 Task: Find the contact with the email address 'uchiha.uzumaki@softage.net' in the contact list.
Action: Mouse moved to (14, 71)
Screenshot: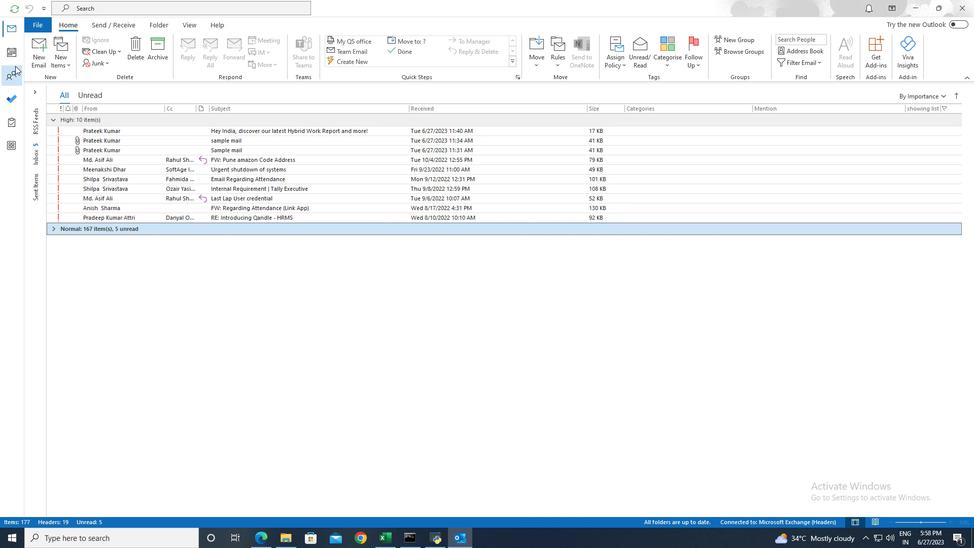 
Action: Mouse pressed left at (14, 71)
Screenshot: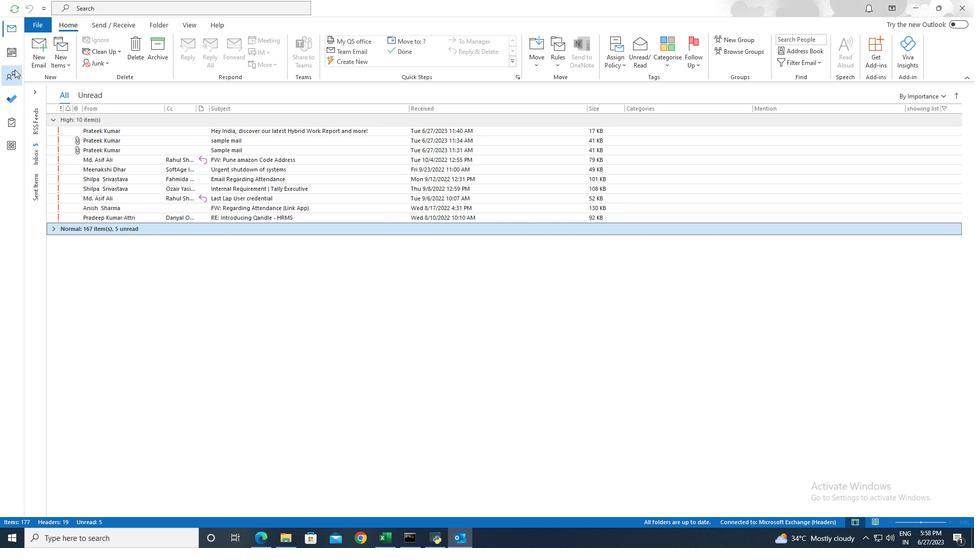 
Action: Mouse moved to (262, 7)
Screenshot: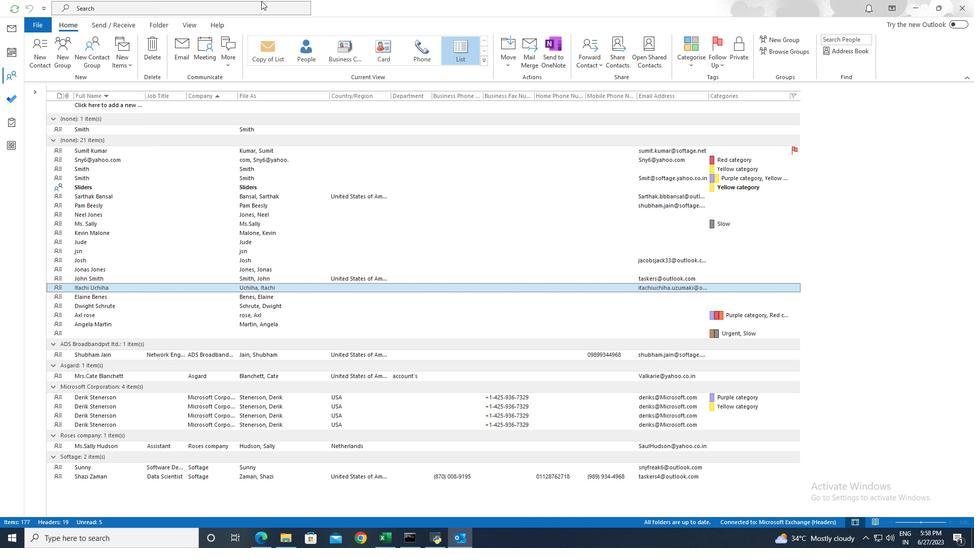 
Action: Mouse pressed left at (262, 7)
Screenshot: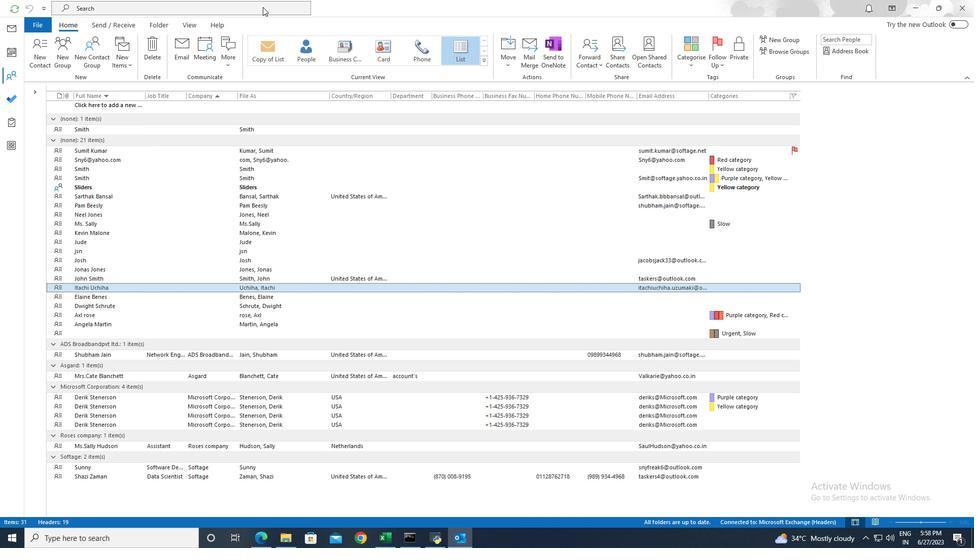 
Action: Mouse moved to (352, 8)
Screenshot: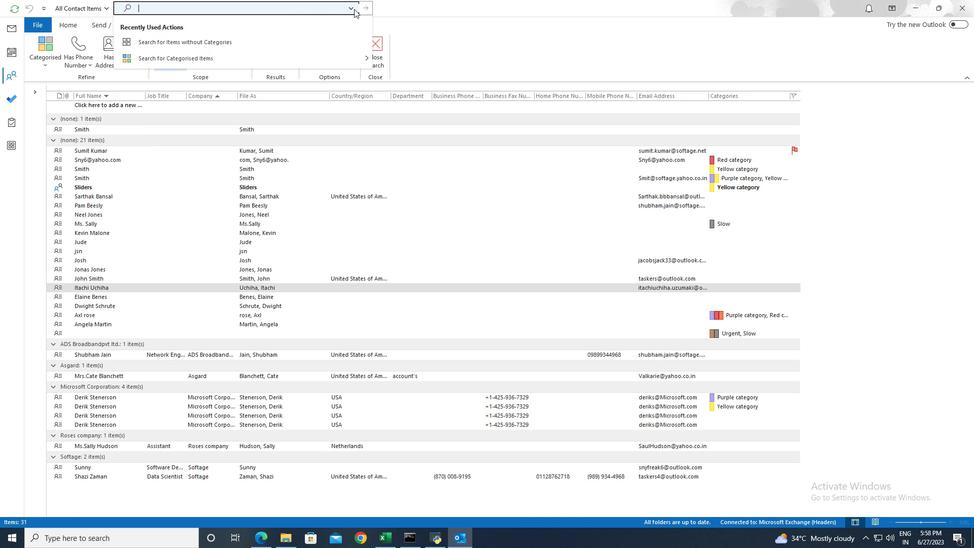 
Action: Mouse pressed left at (352, 8)
Screenshot: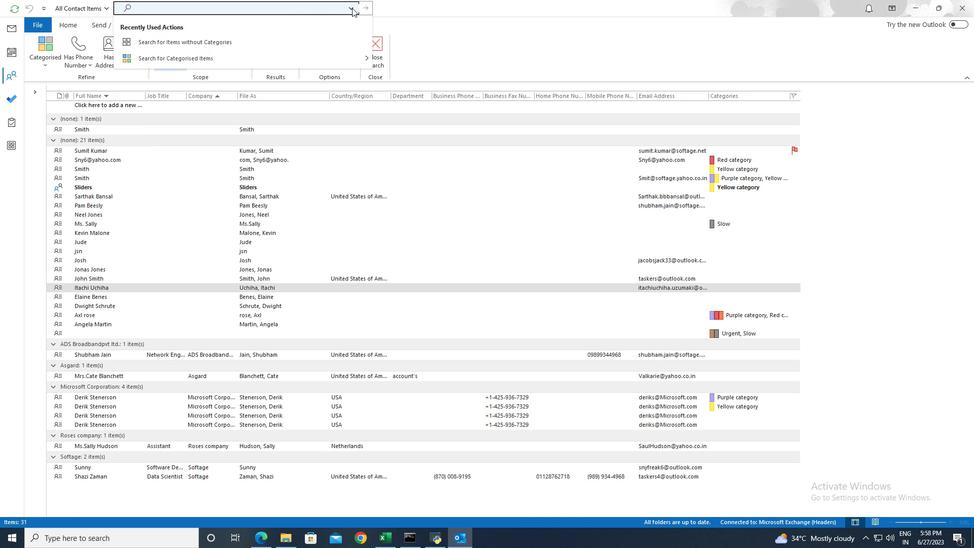 
Action: Mouse moved to (184, 216)
Screenshot: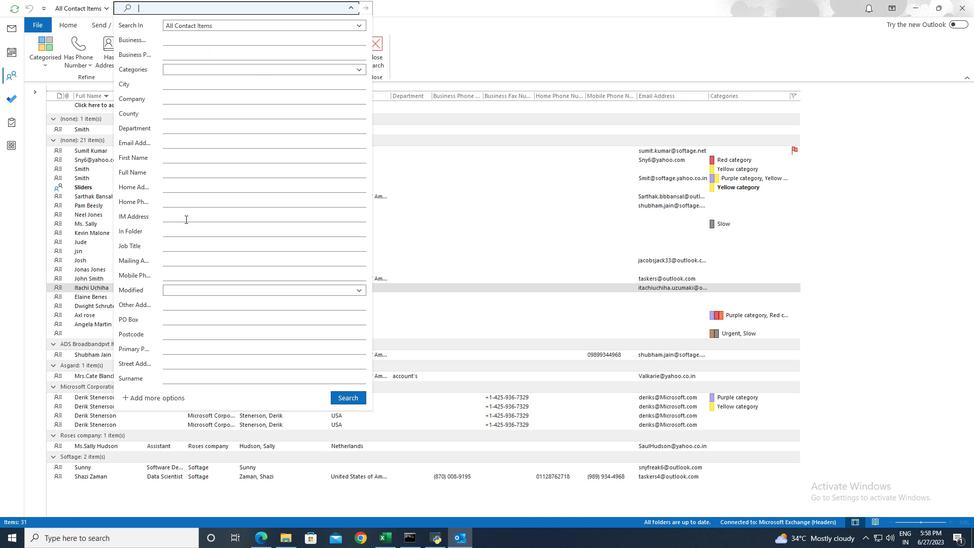 
Action: Mouse pressed left at (184, 216)
Screenshot: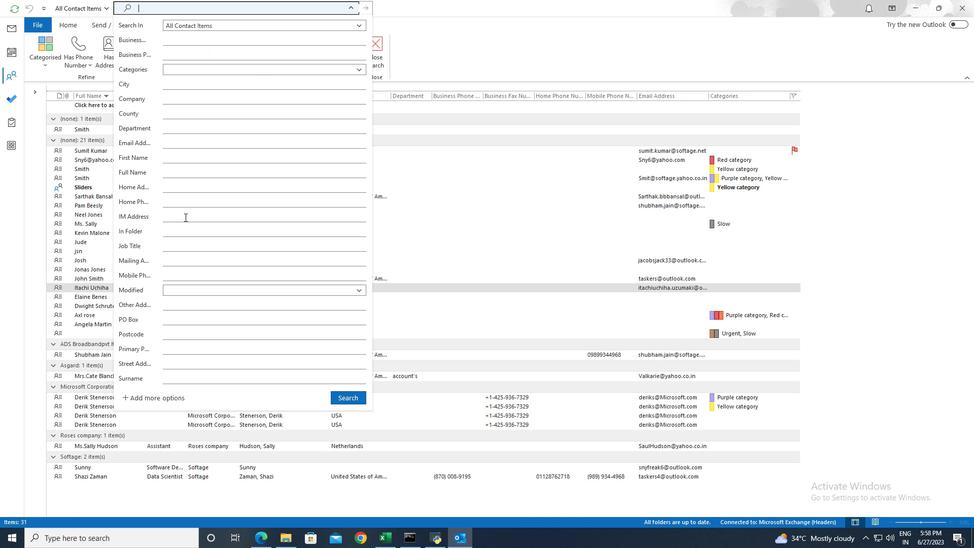 
Action: Key pressed uchiha.uzumaki<Key.shift>@softage.net
Screenshot: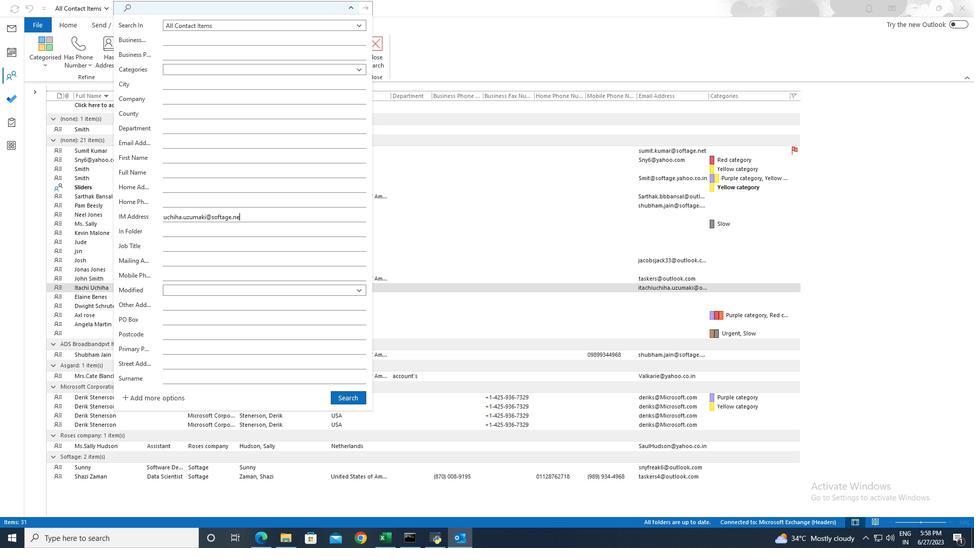 
Action: Mouse moved to (346, 396)
Screenshot: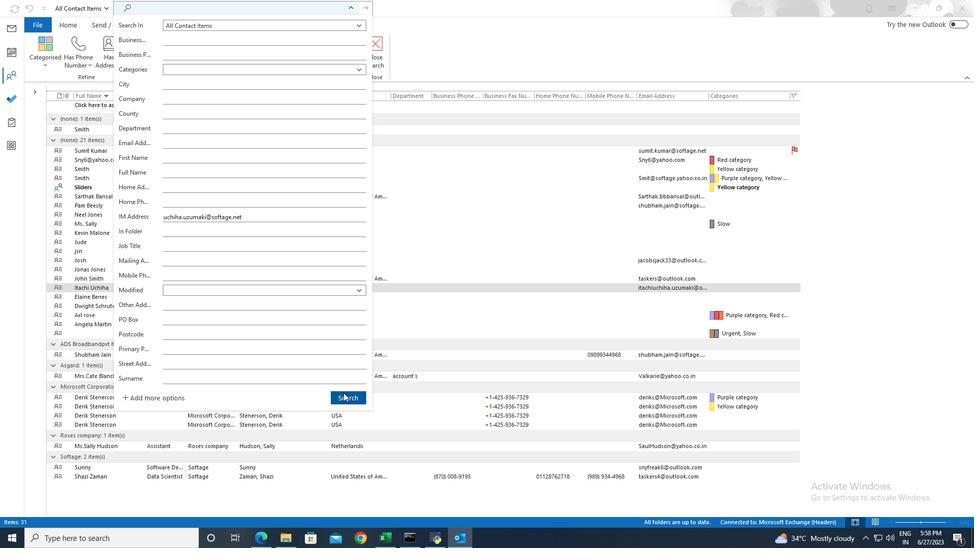 
Action: Mouse pressed left at (346, 396)
Screenshot: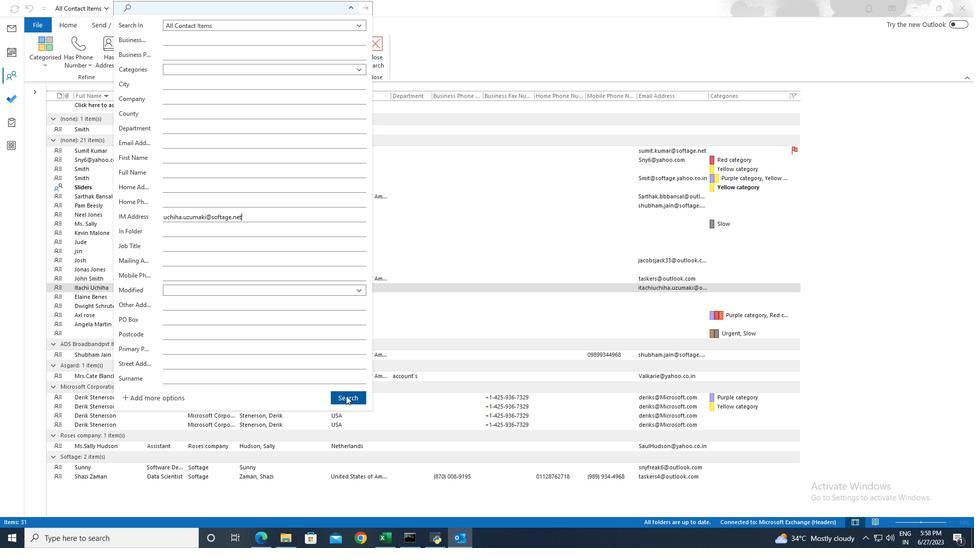 
Action: Mouse moved to (346, 396)
Screenshot: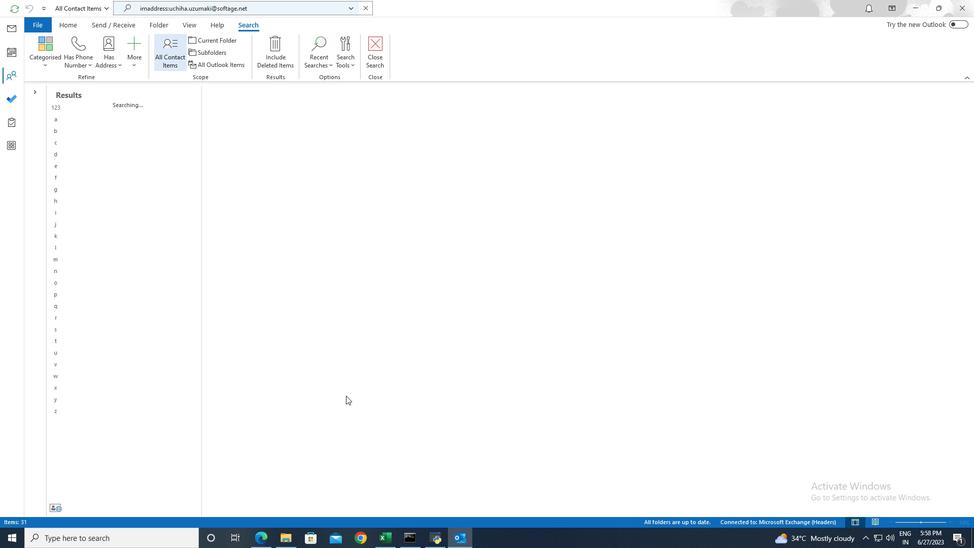 
